 Task: Add Bob's Red Mill Gluten Free Active Dry Yeast to the cart.
Action: Mouse moved to (248, 148)
Screenshot: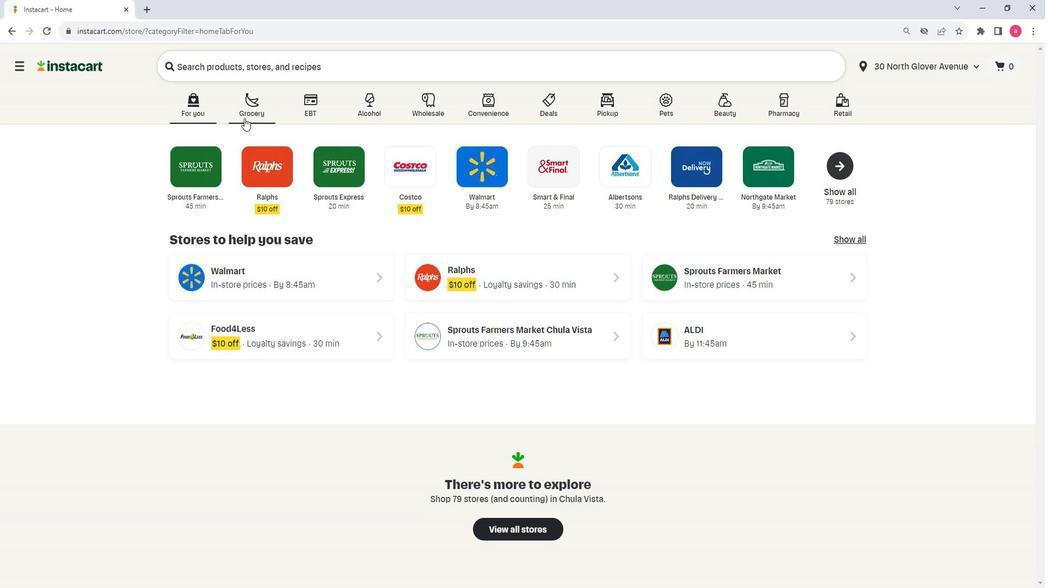 
Action: Mouse pressed left at (248, 148)
Screenshot: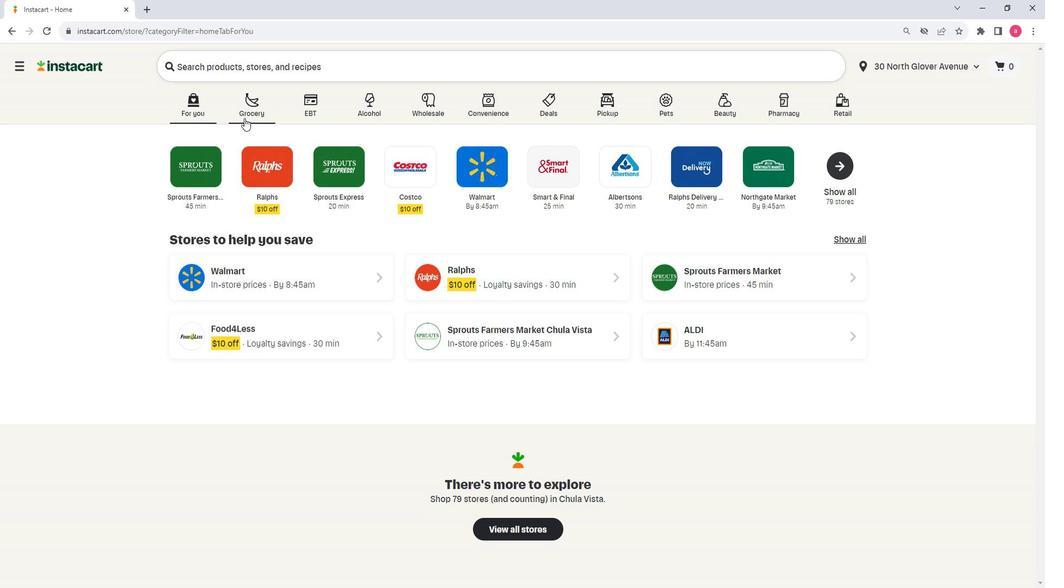 
Action: Mouse moved to (254, 123)
Screenshot: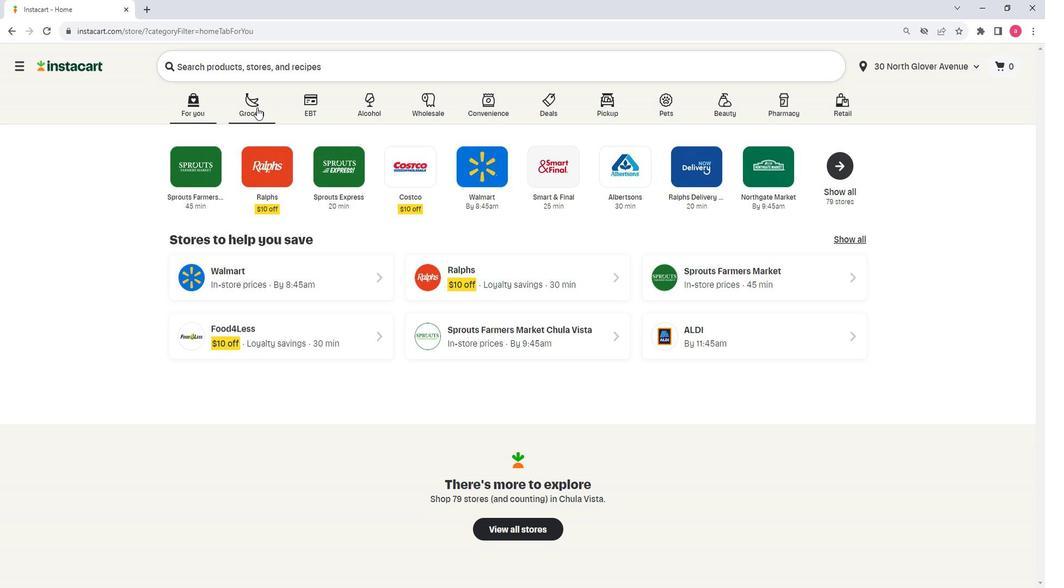 
Action: Mouse pressed left at (254, 123)
Screenshot: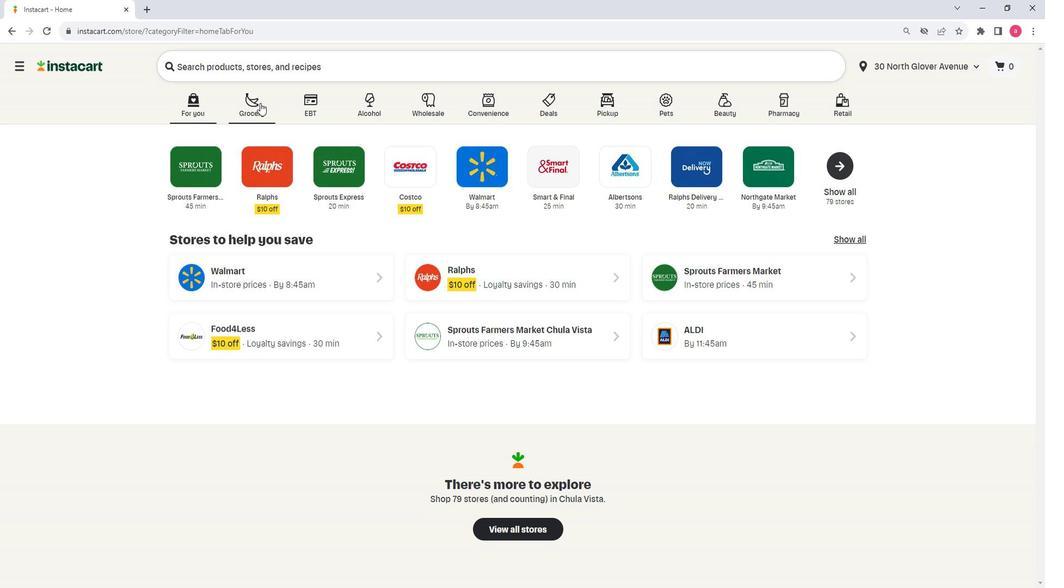 
Action: Mouse moved to (280, 304)
Screenshot: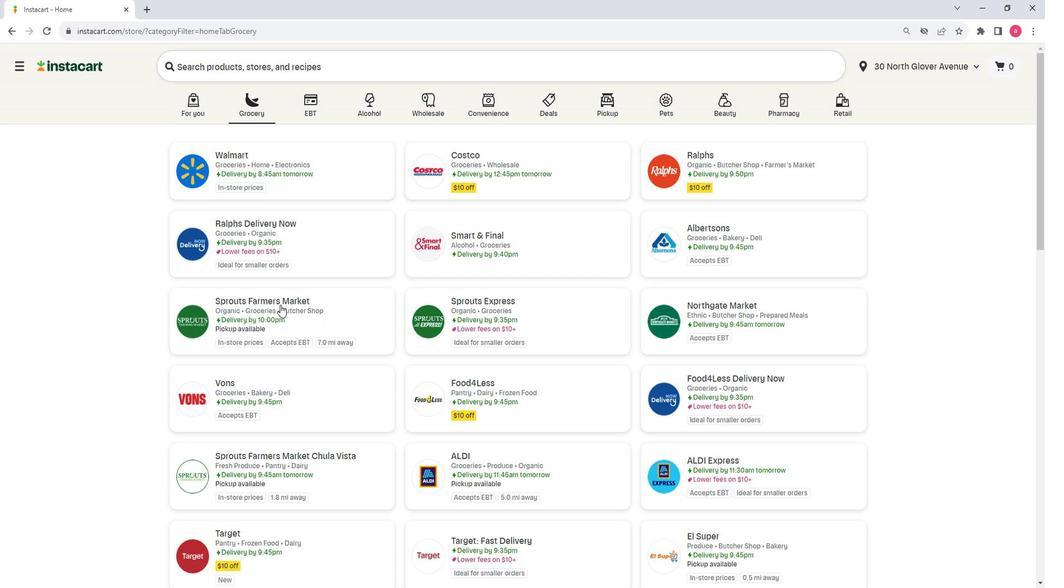 
Action: Mouse pressed left at (280, 304)
Screenshot: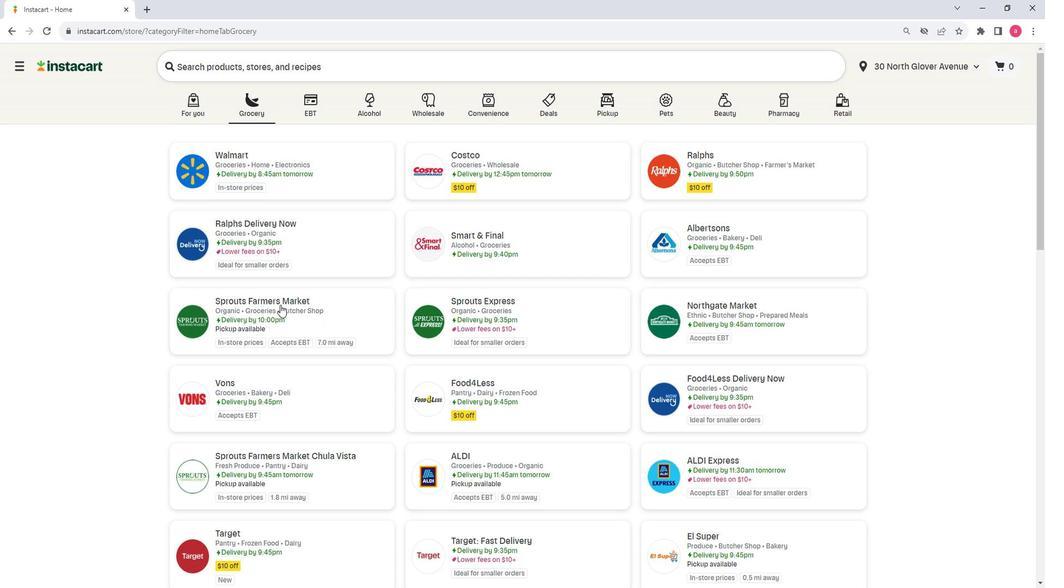 
Action: Mouse moved to (115, 316)
Screenshot: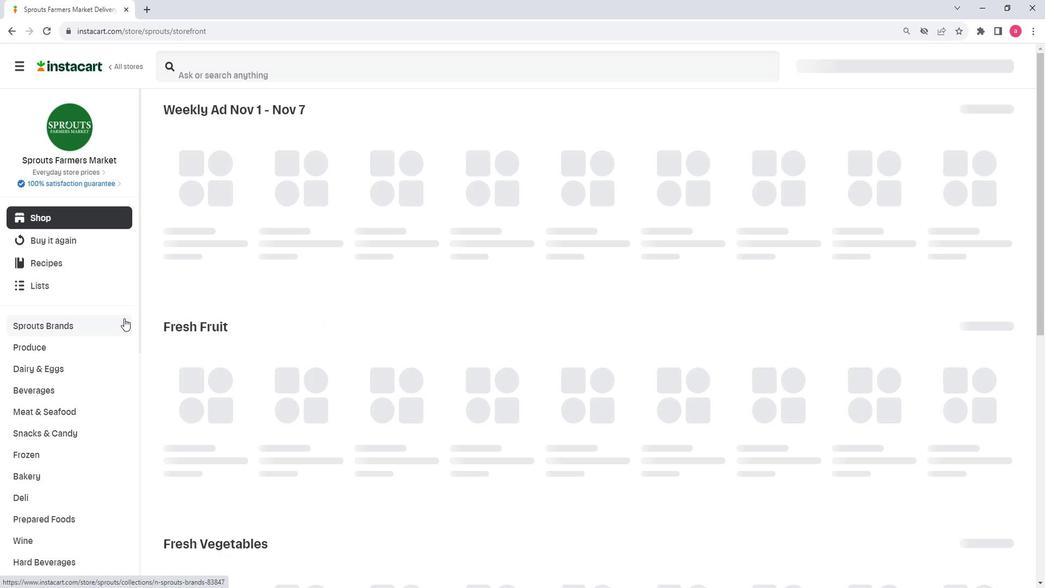 
Action: Mouse scrolled (115, 315) with delta (0, 0)
Screenshot: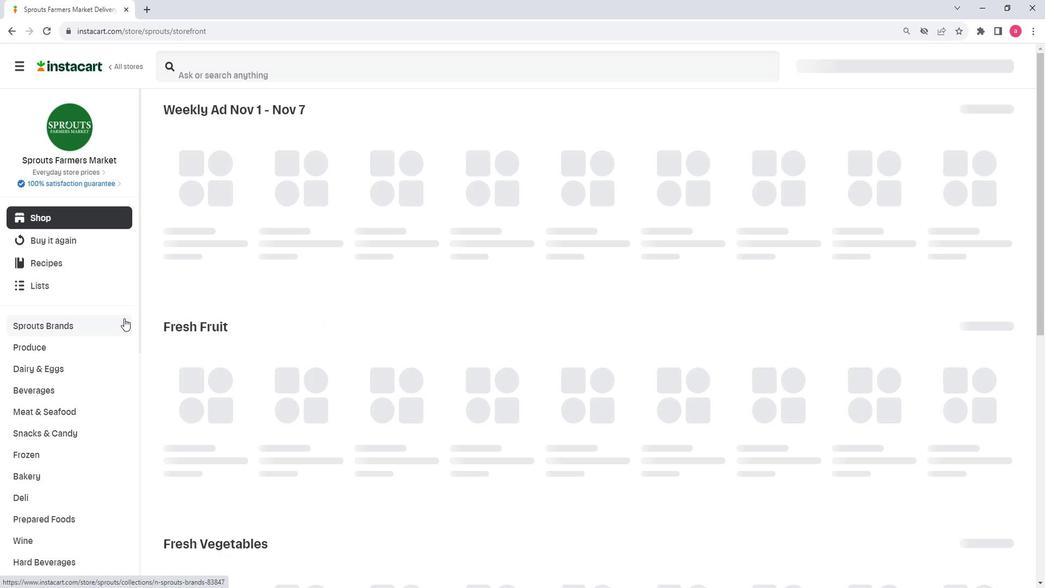 
Action: Mouse scrolled (115, 315) with delta (0, 0)
Screenshot: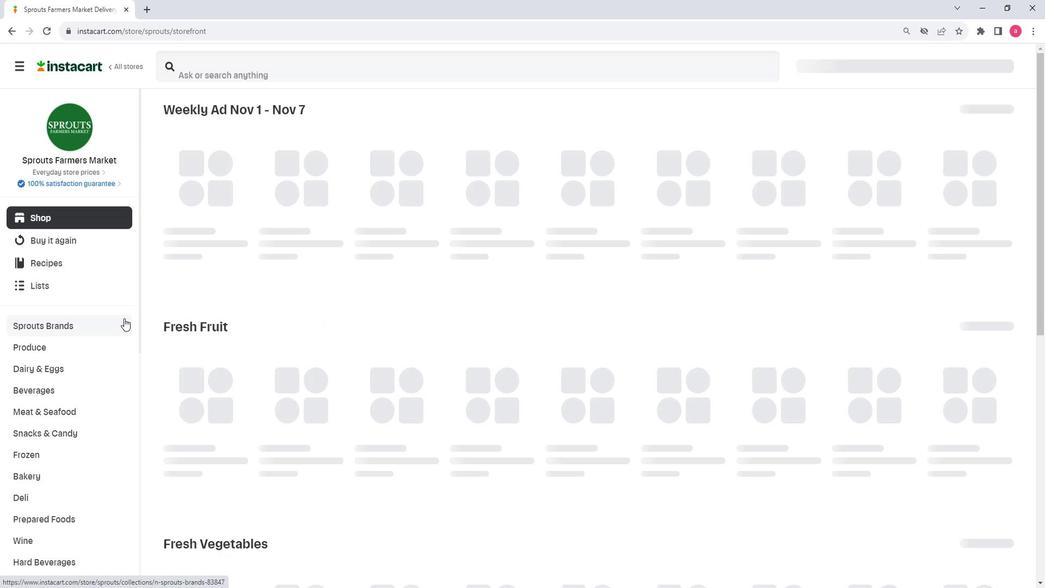 
Action: Mouse scrolled (115, 315) with delta (0, 0)
Screenshot: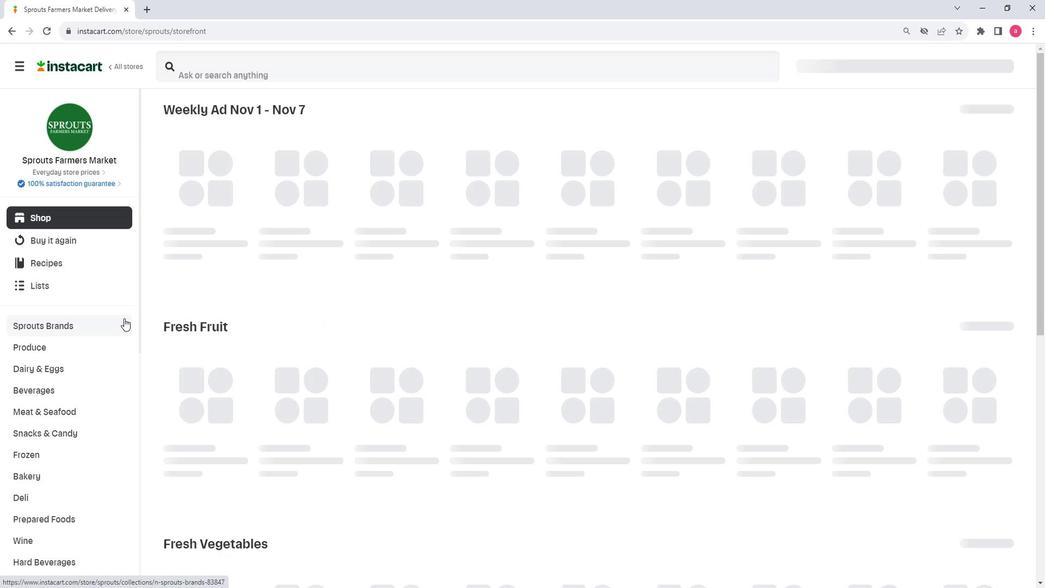 
Action: Mouse scrolled (115, 315) with delta (0, 0)
Screenshot: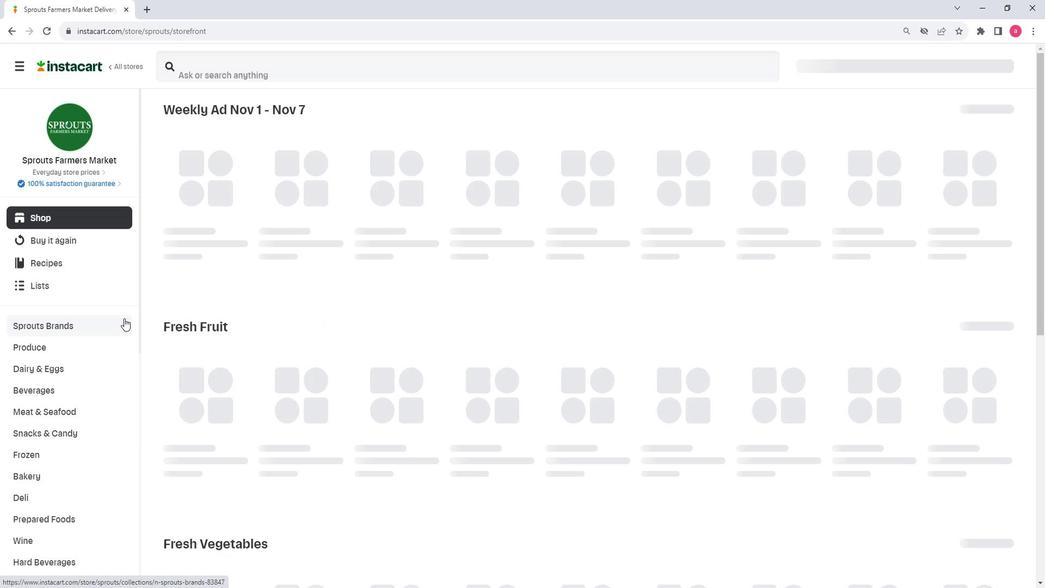 
Action: Mouse scrolled (115, 315) with delta (0, 0)
Screenshot: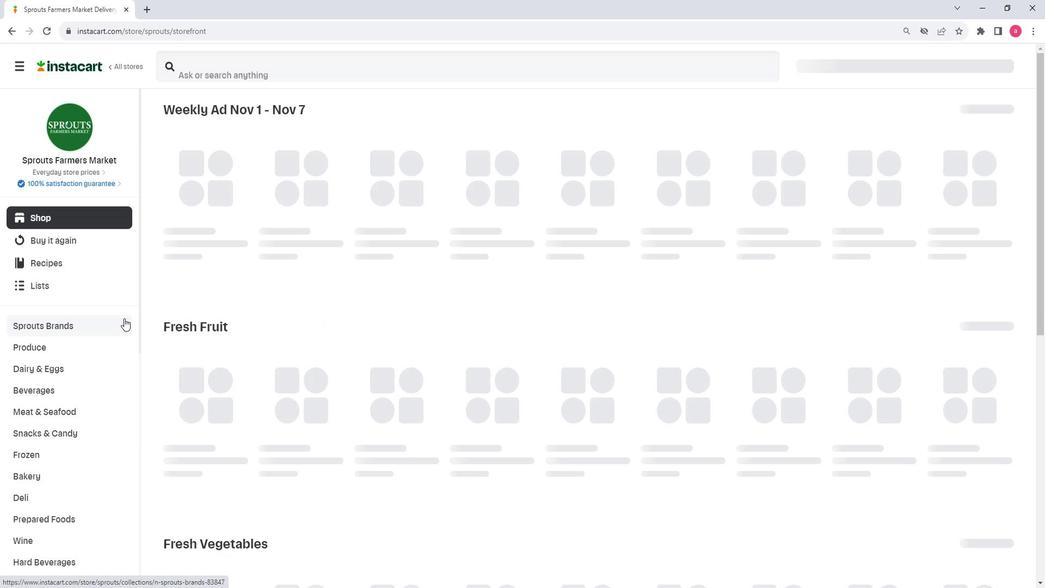 
Action: Mouse scrolled (115, 315) with delta (0, 0)
Screenshot: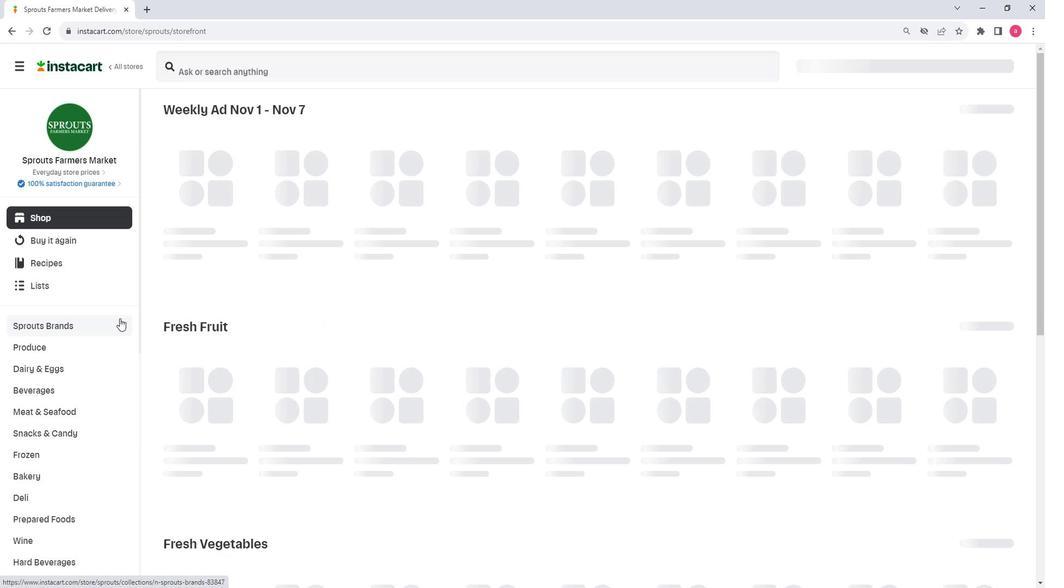 
Action: Mouse moved to (74, 364)
Screenshot: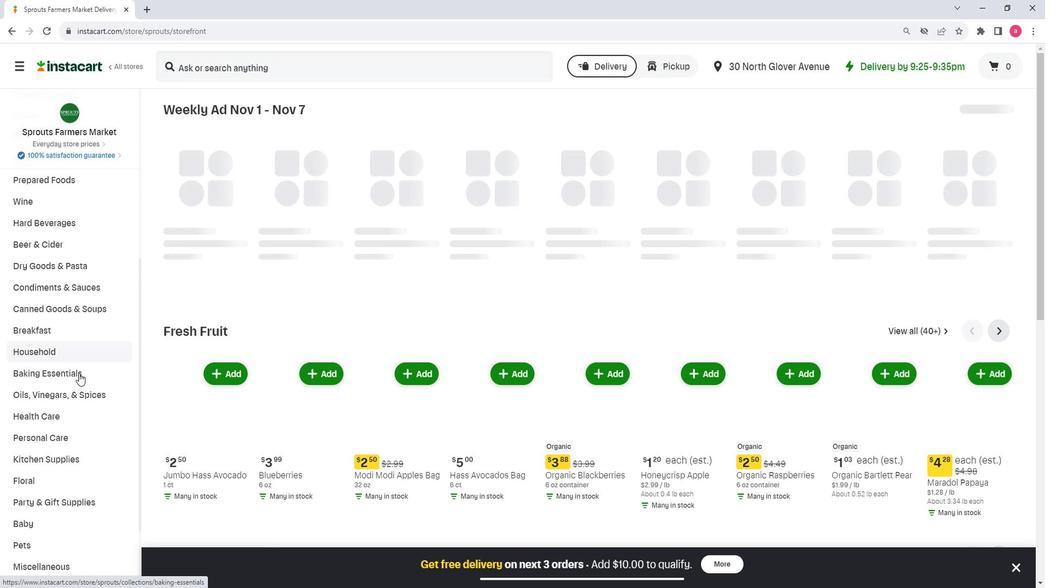 
Action: Mouse pressed left at (74, 364)
Screenshot: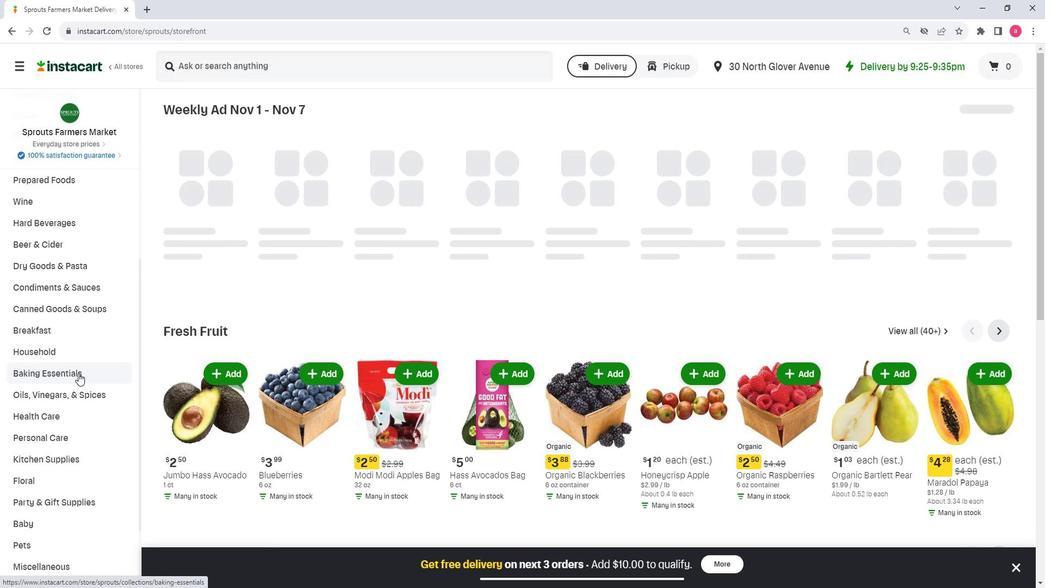 
Action: Mouse moved to (772, 161)
Screenshot: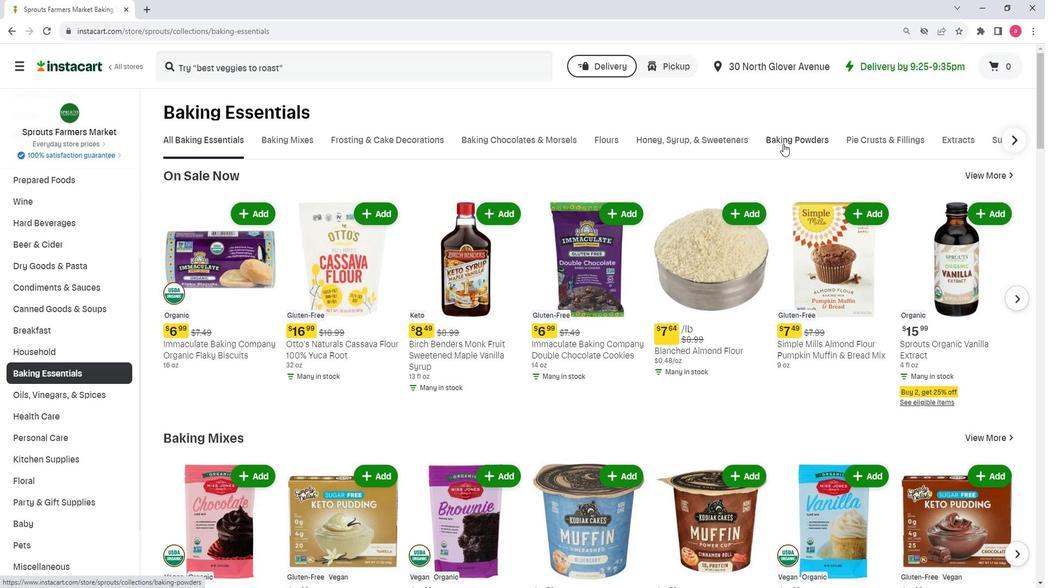 
Action: Mouse pressed left at (772, 161)
Screenshot: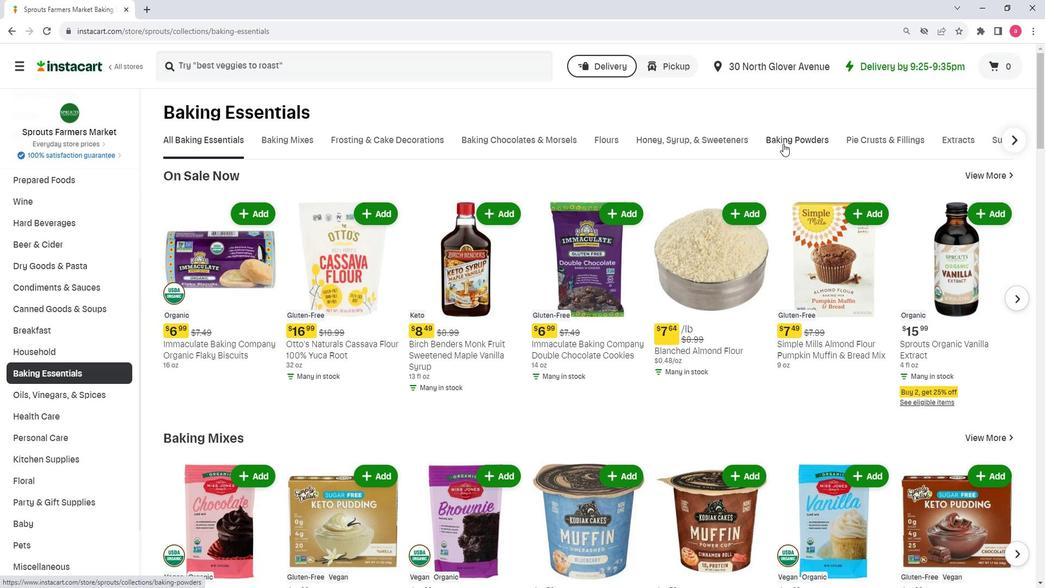 
Action: Mouse moved to (211, 204)
Screenshot: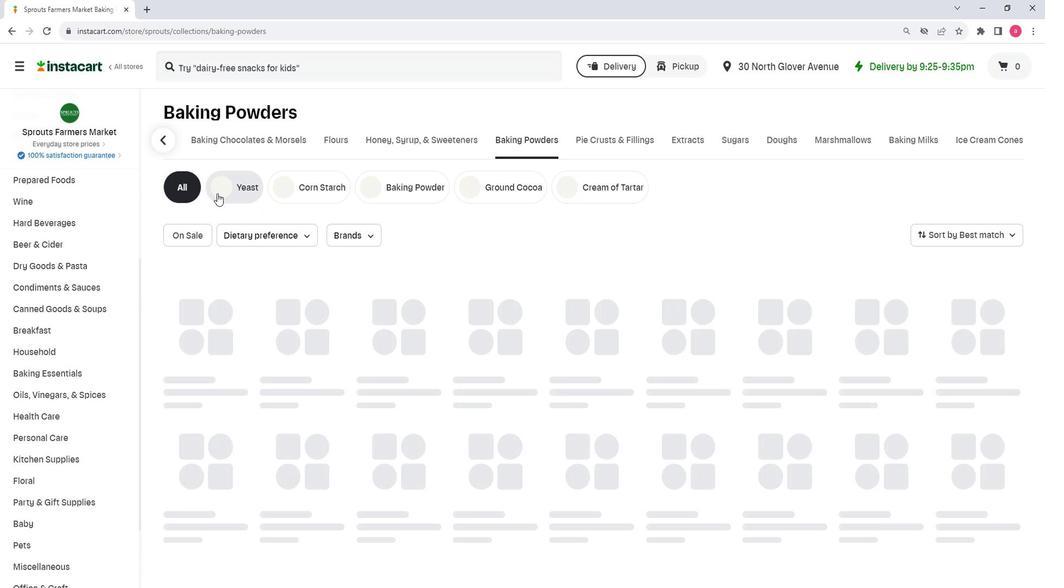 
Action: Mouse pressed left at (211, 204)
Screenshot: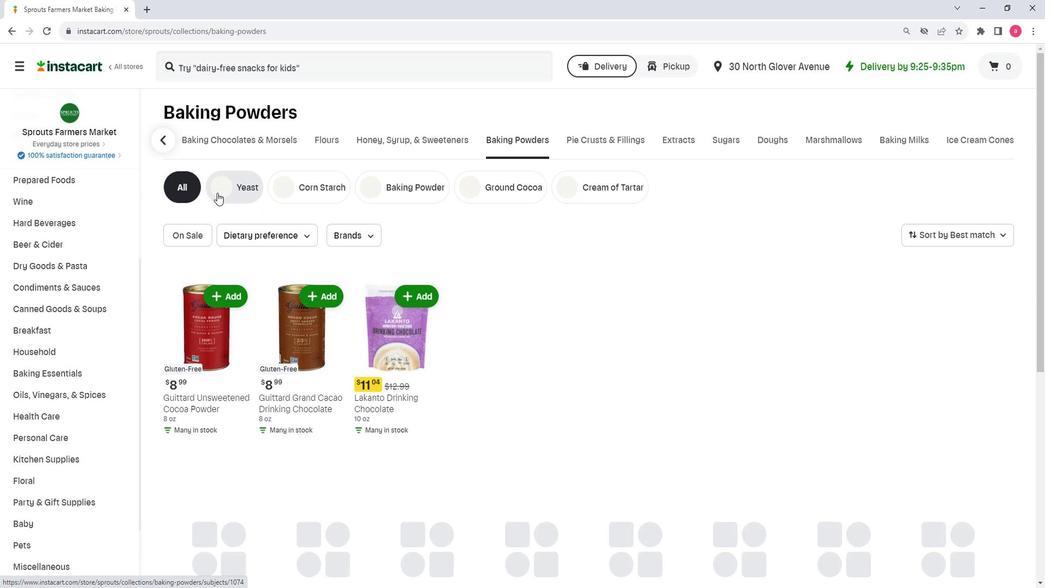 
Action: Mouse moved to (265, 98)
Screenshot: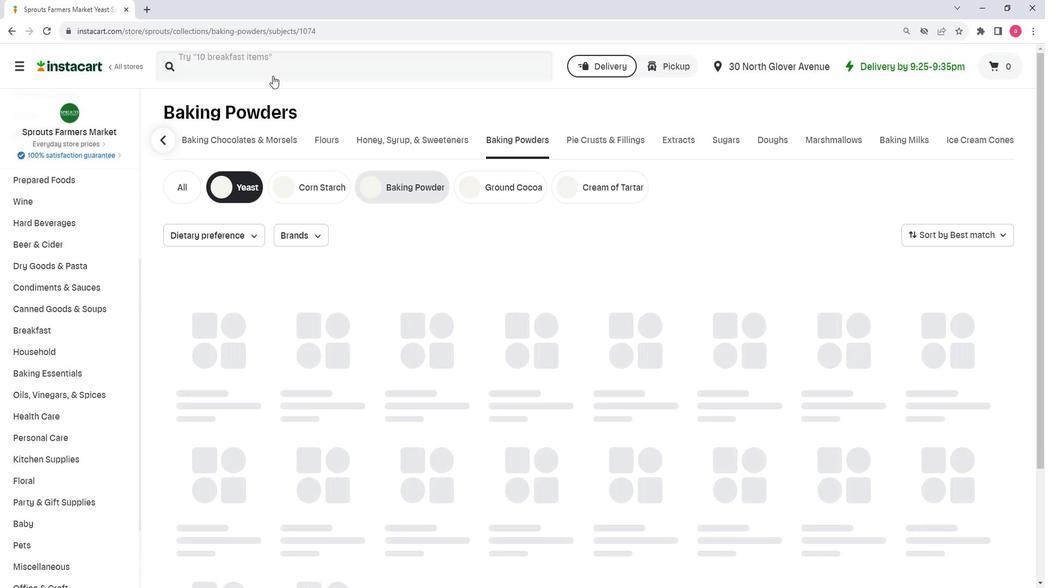 
Action: Mouse pressed left at (265, 98)
Screenshot: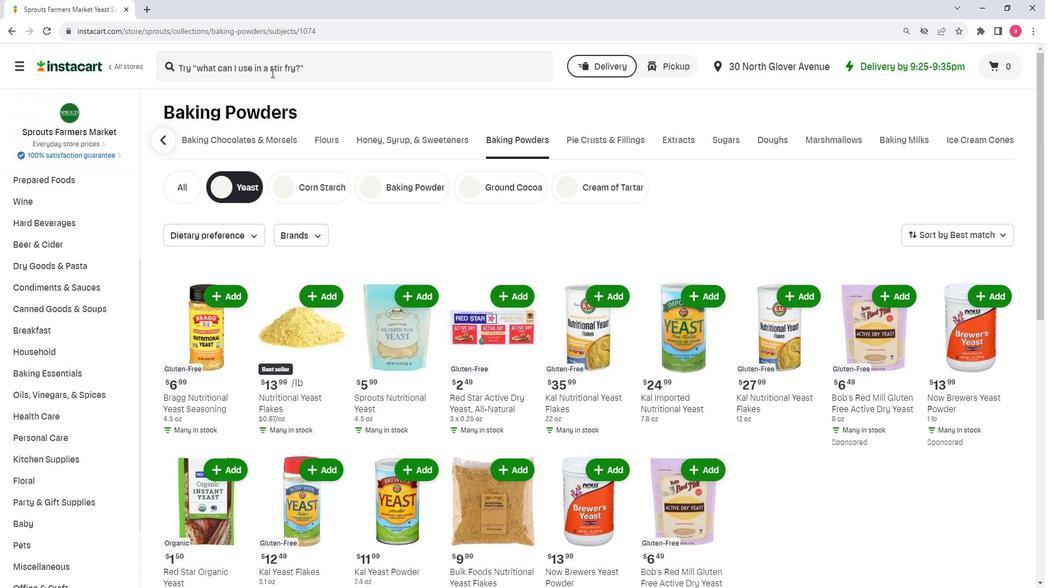 
Action: Key pressed <Key.shift>Bob's<Key.space><Key.shift>Red<Key.space><Key.shift>Mill<Key.space><Key.shift><Key.shift><Key.shift><Key.shift><Key.shift>Gluten<Key.space><Key.shift>Free<Key.space><Key.shift><Key.shift>Active<Key.space><Key.shift>Day<Key.space><Key.shift>Y<Key.backspace><Key.backspace><Key.backspace><Key.backspace>ry<Key.space><Key.shift><Key.shift><Key.shift><Key.shift><Key.shift><Key.shift><Key.shift><Key.shift><Key.shift><Key.shift><Key.shift><Key.shift><Key.shift><Key.shift><Key.shift><Key.shift><Key.shift><Key.shift>Yeast<Key.enter>
Screenshot: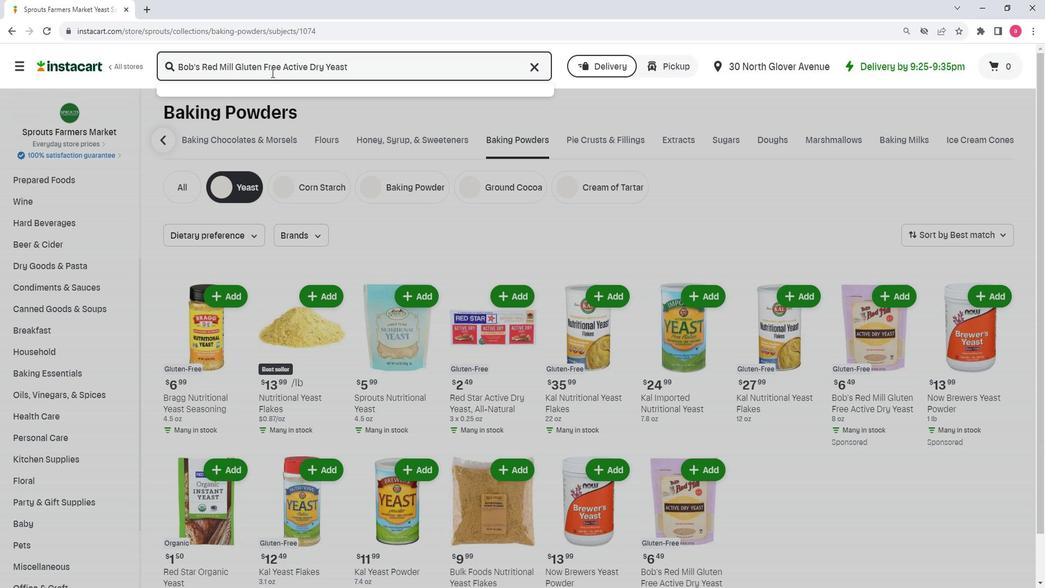
Action: Mouse moved to (281, 177)
Screenshot: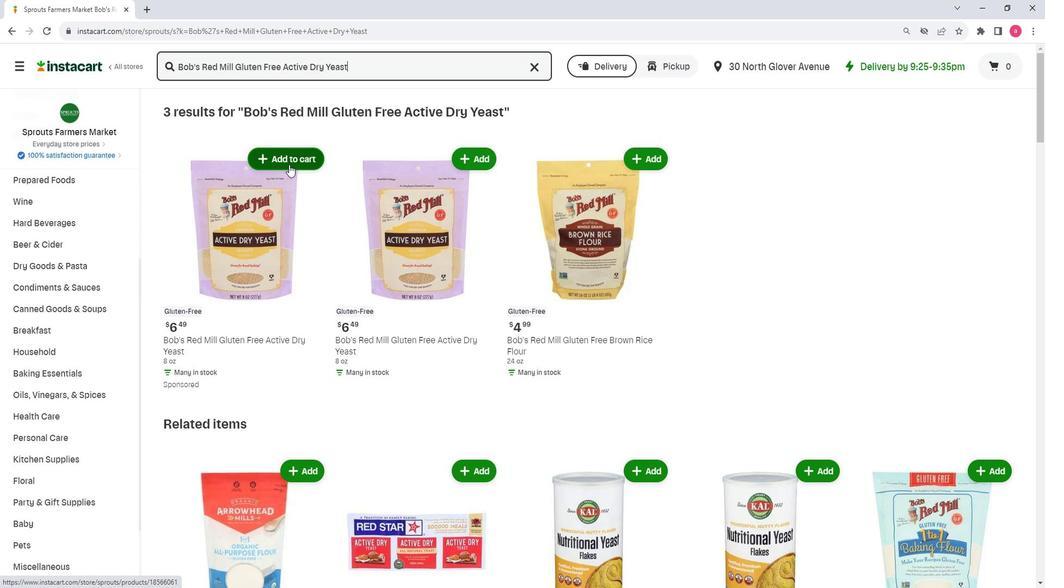 
Action: Mouse pressed left at (281, 177)
Screenshot: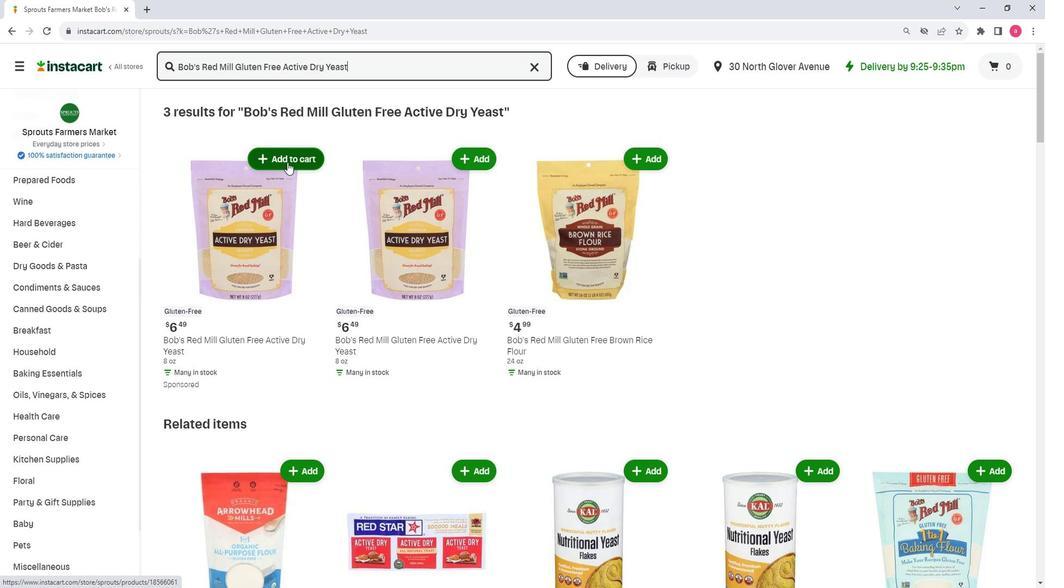 
Action: Mouse moved to (293, 269)
Screenshot: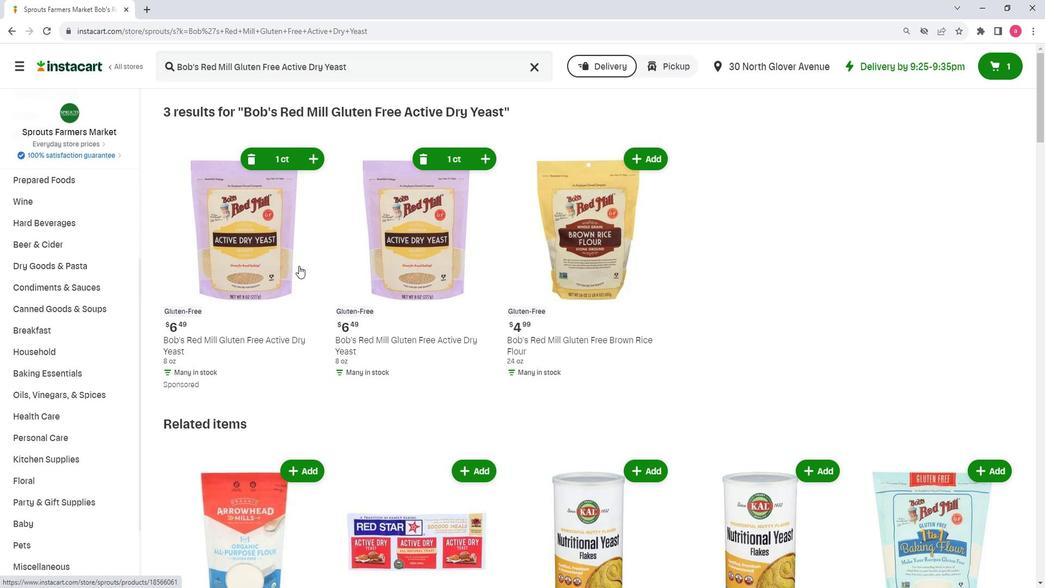 
